 Task: Create a rule from the Recommended list, Task Added to this Project -> add SubTasks in the project BioTech with SubTasks Gather and Analyse Requirements , Design and Implement Solution , System Test and UAT , Release to Production / Go Live
Action: Mouse moved to (409, 393)
Screenshot: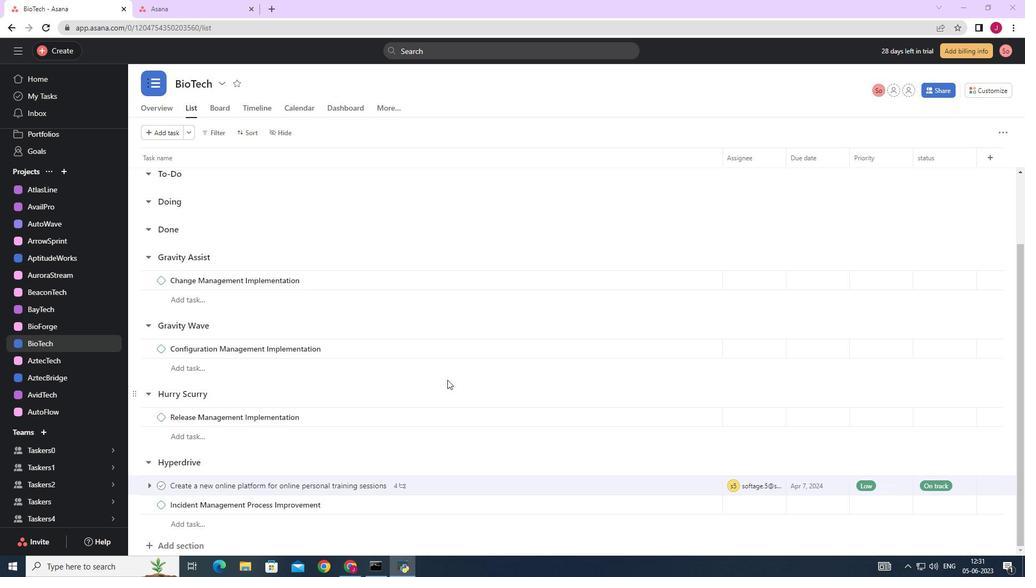 
Action: Mouse scrolled (409, 394) with delta (0, 0)
Screenshot: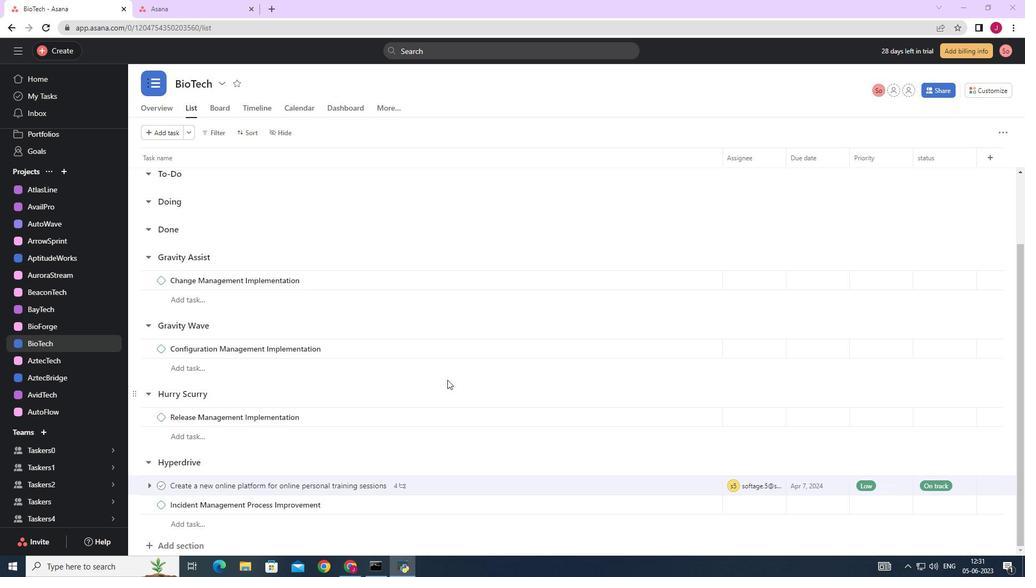 
Action: Mouse scrolled (409, 394) with delta (0, 0)
Screenshot: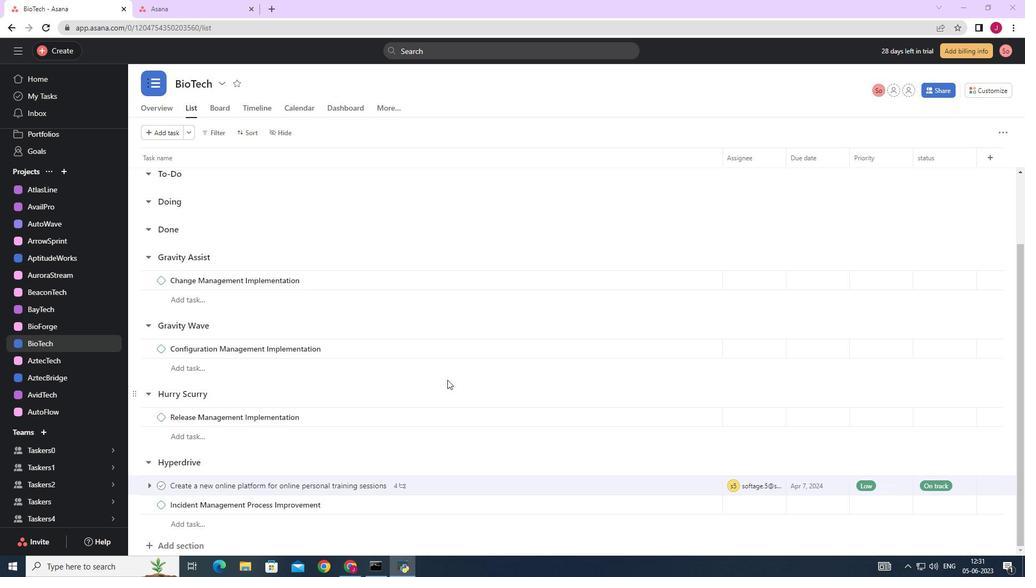 
Action: Mouse moved to (407, 394)
Screenshot: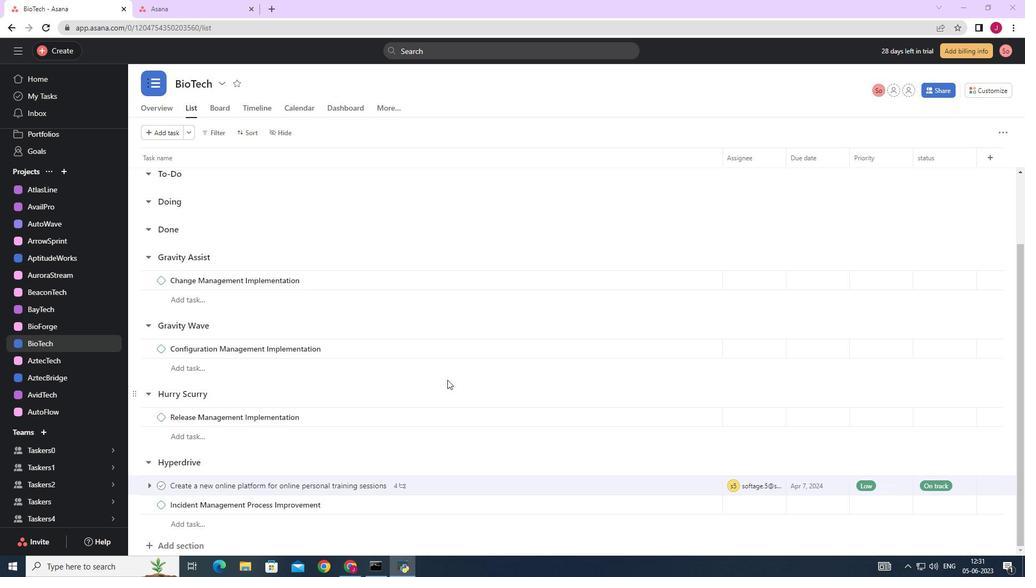 
Action: Mouse scrolled (407, 394) with delta (0, 0)
Screenshot: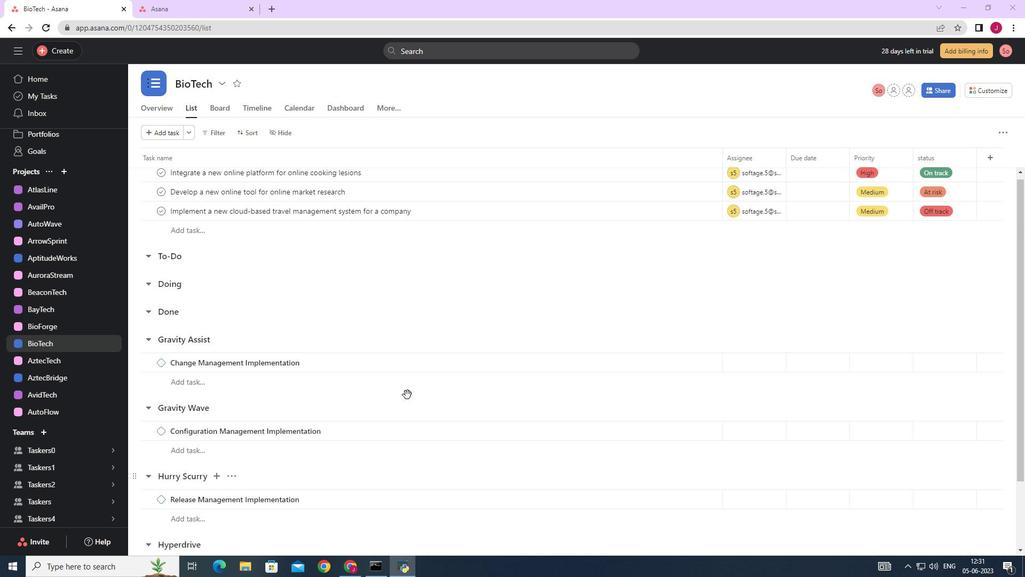 
Action: Mouse scrolled (407, 394) with delta (0, 0)
Screenshot: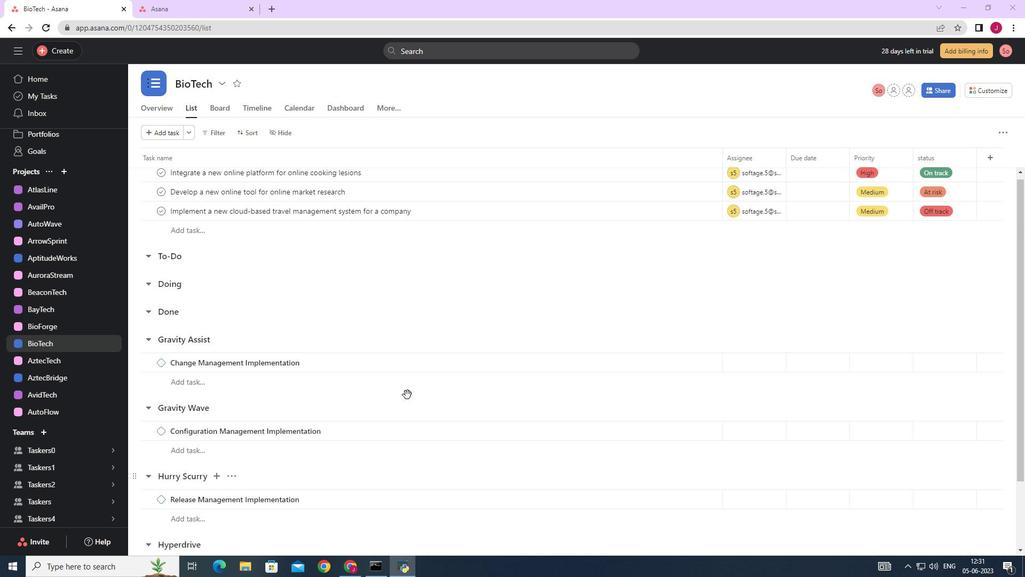 
Action: Mouse scrolled (407, 394) with delta (0, 0)
Screenshot: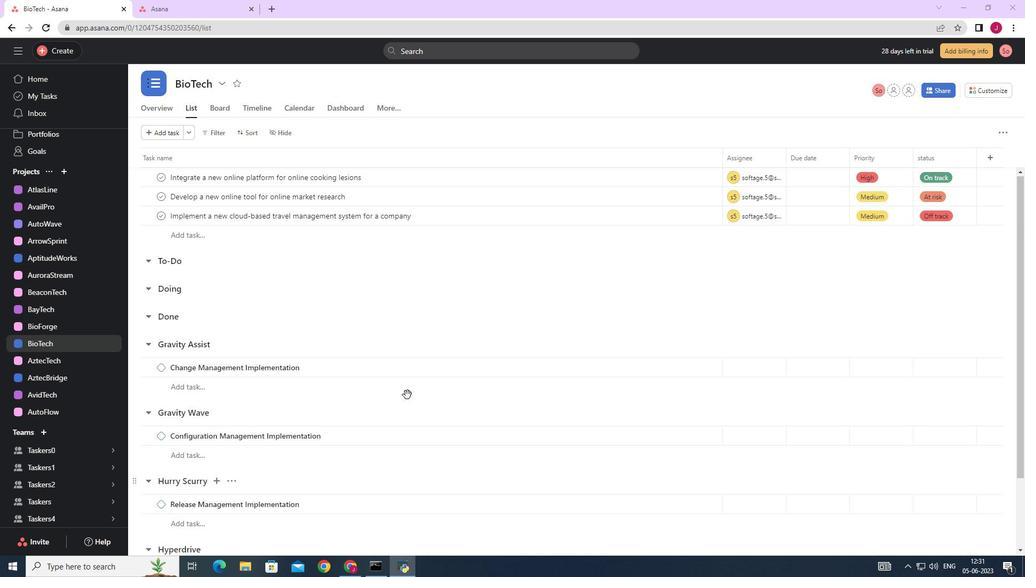 
Action: Mouse scrolled (407, 394) with delta (0, 0)
Screenshot: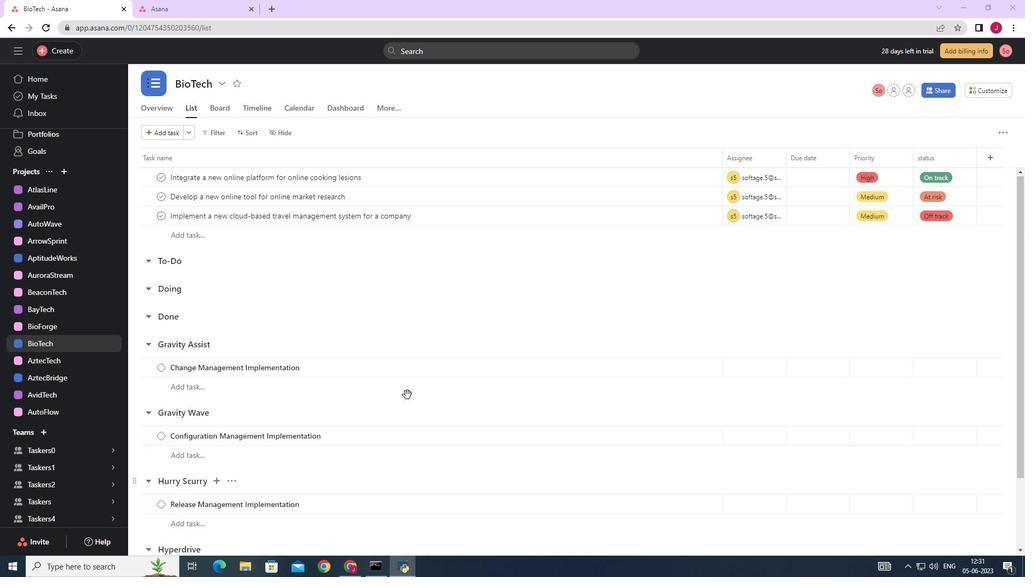 
Action: Mouse moved to (404, 395)
Screenshot: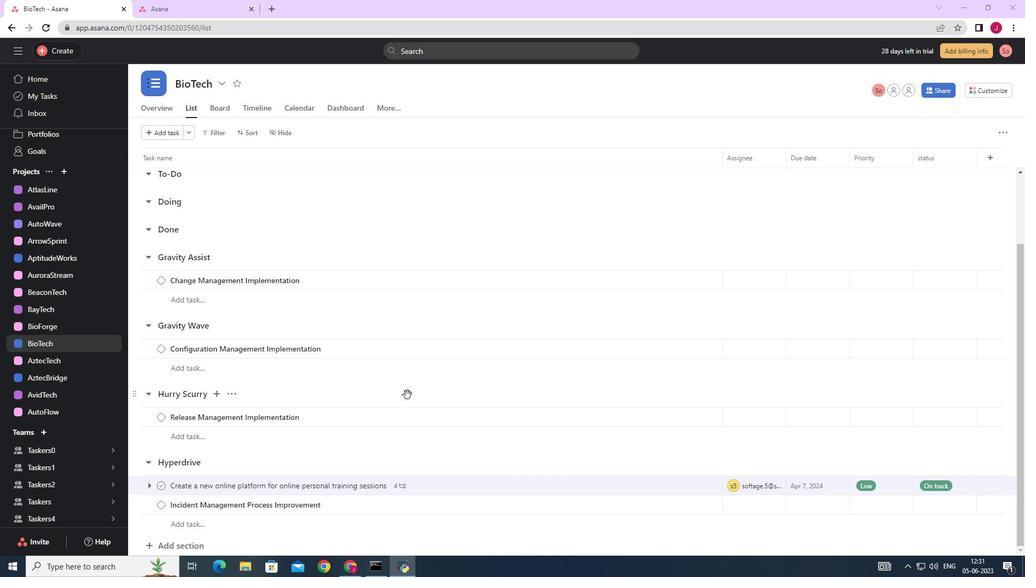 
Action: Mouse scrolled (404, 396) with delta (0, 0)
Screenshot: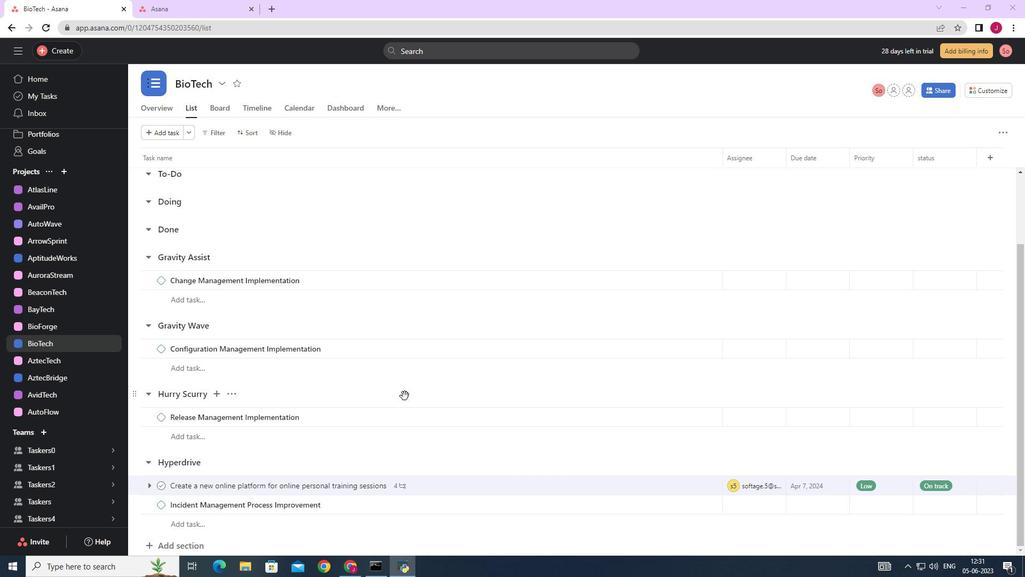 
Action: Mouse scrolled (404, 396) with delta (0, 0)
Screenshot: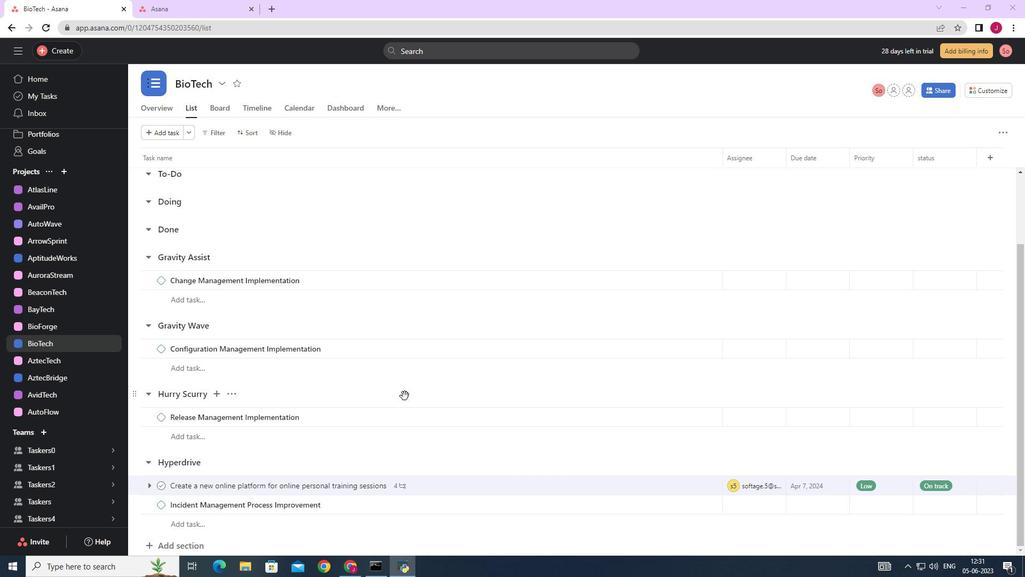 
Action: Mouse scrolled (404, 396) with delta (0, 0)
Screenshot: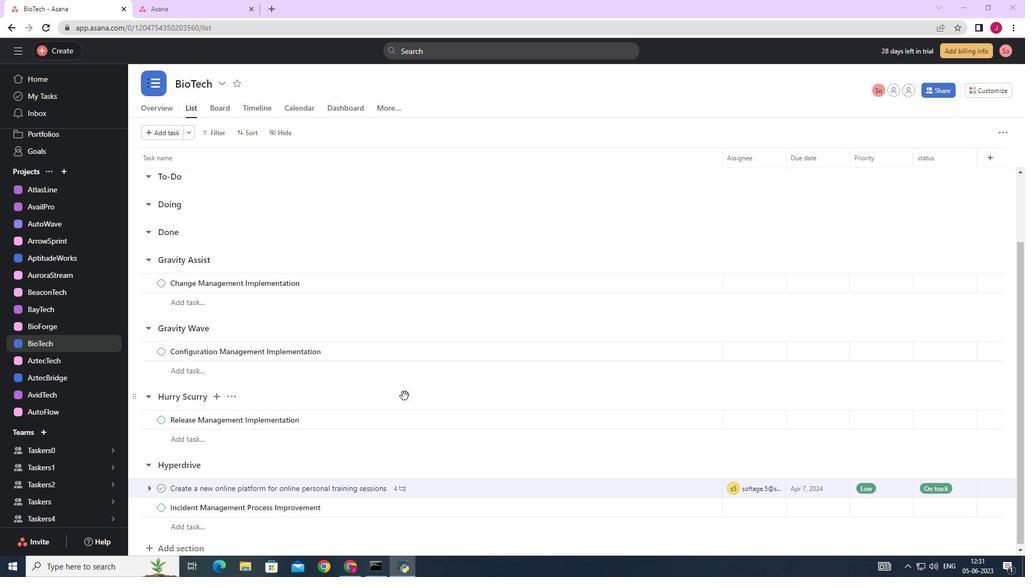 
Action: Mouse moved to (994, 91)
Screenshot: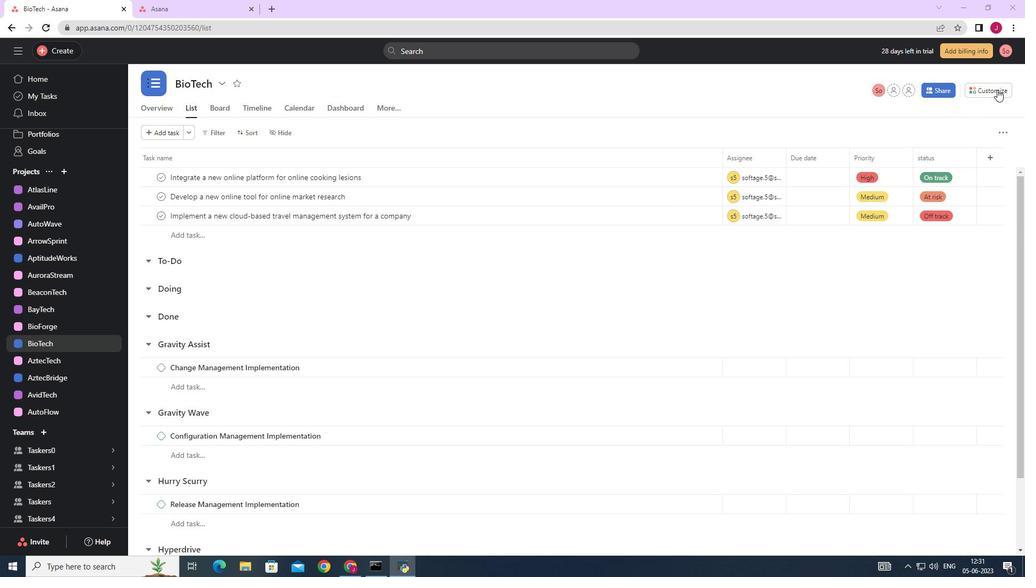 
Action: Mouse pressed left at (994, 91)
Screenshot: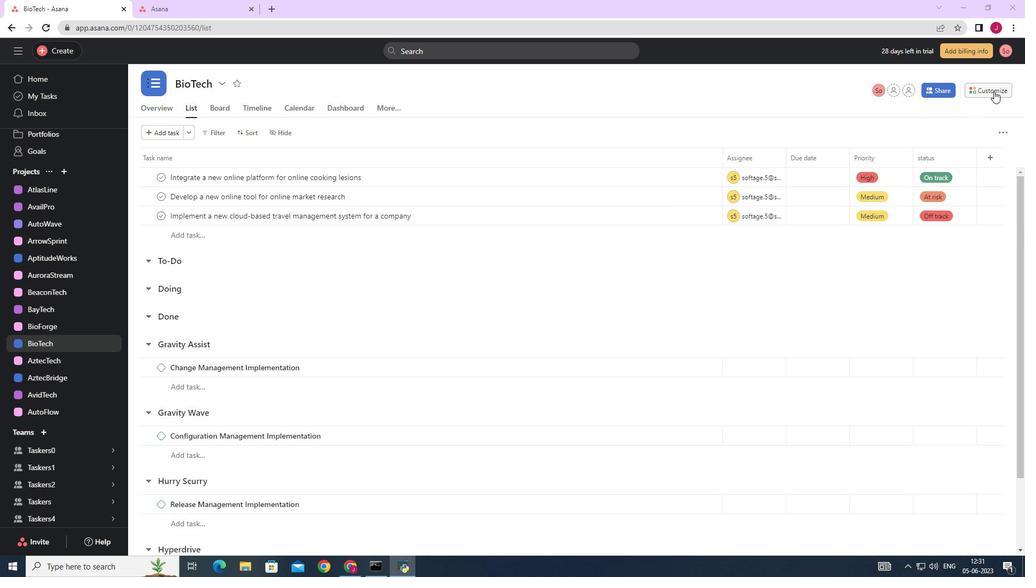 
Action: Mouse moved to (799, 234)
Screenshot: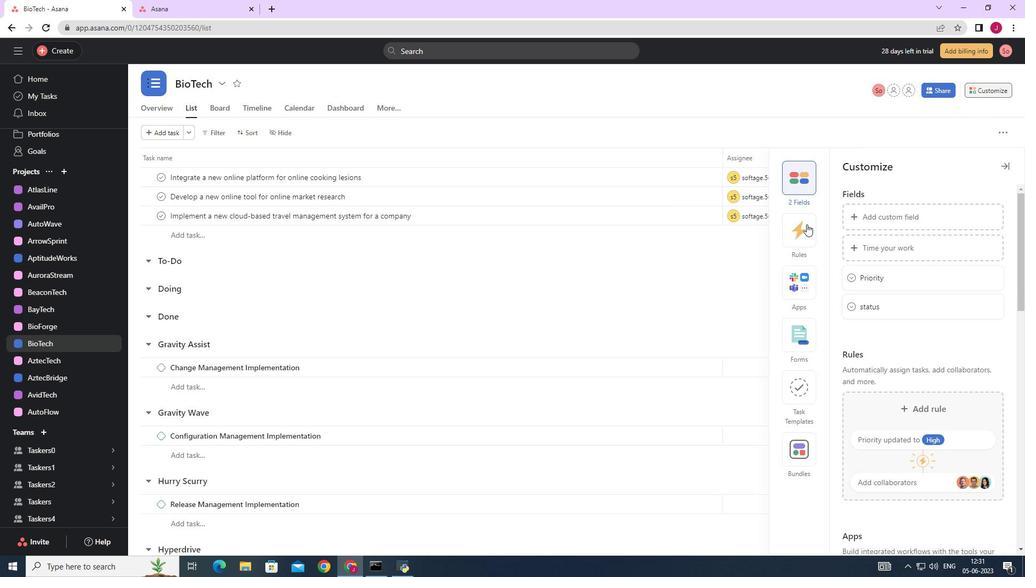 
Action: Mouse pressed left at (799, 234)
Screenshot: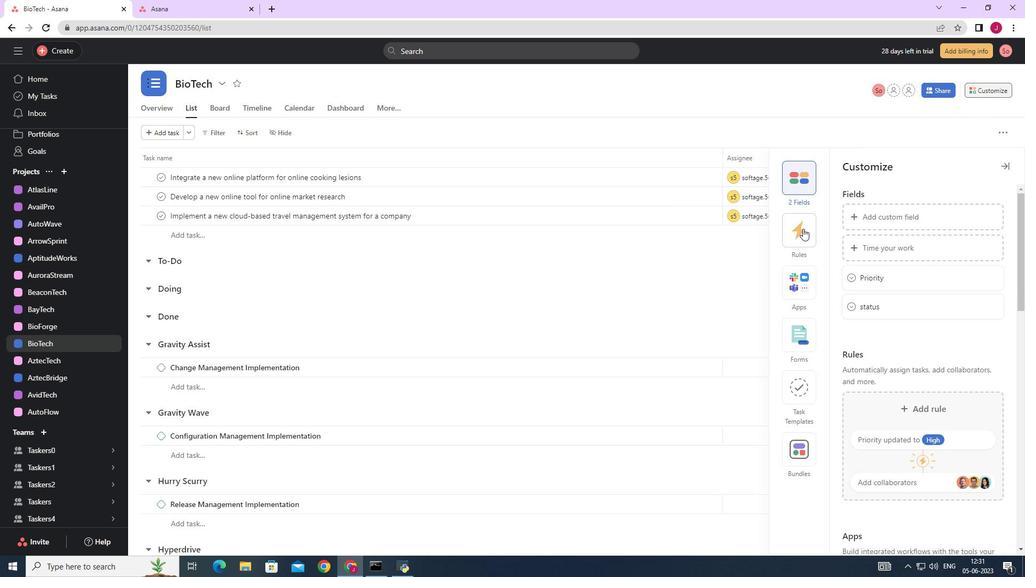 
Action: Mouse moved to (881, 243)
Screenshot: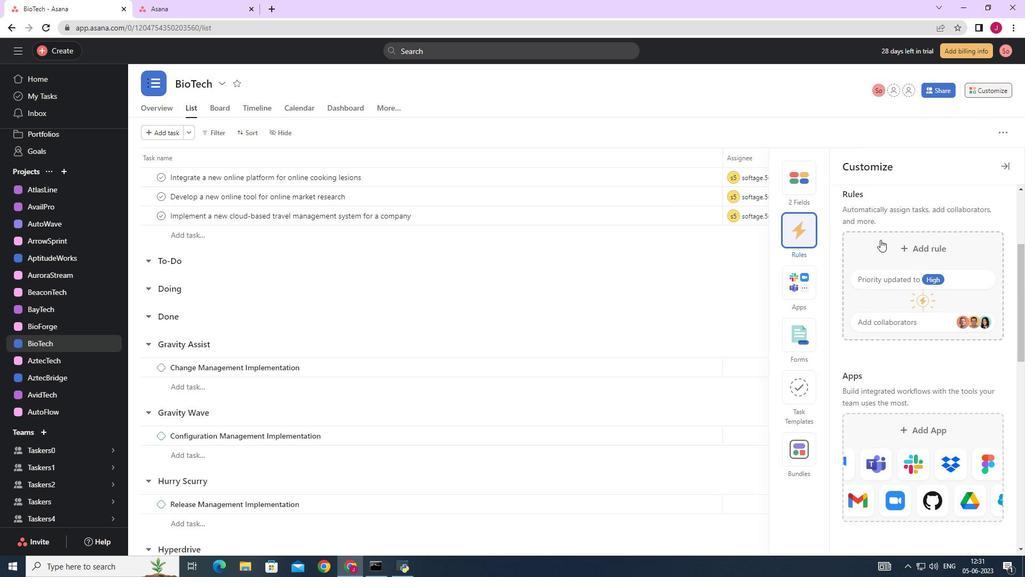 
Action: Mouse pressed left at (881, 243)
Screenshot: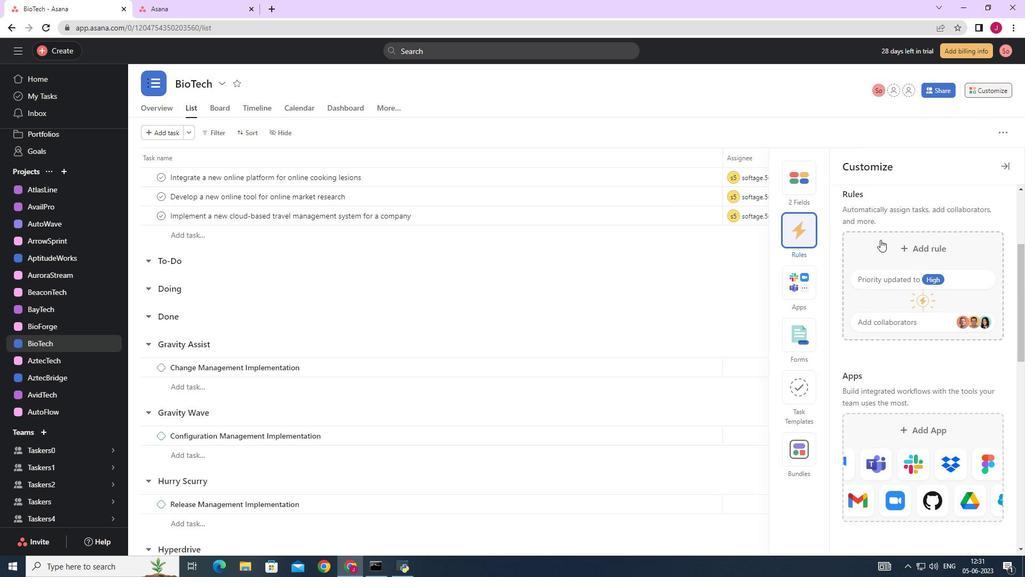
Action: Mouse moved to (360, 165)
Screenshot: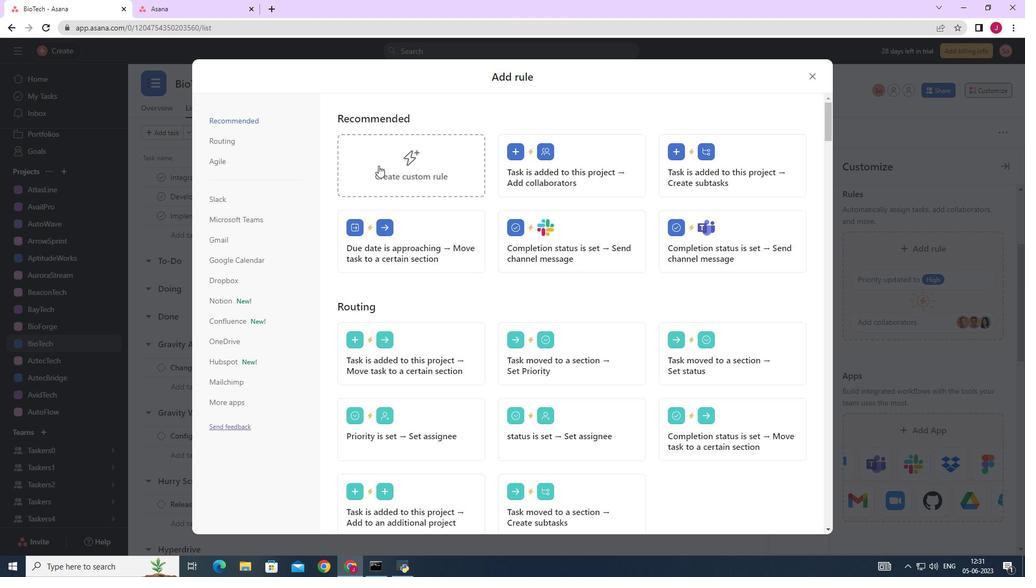 
Action: Mouse pressed left at (360, 165)
Screenshot: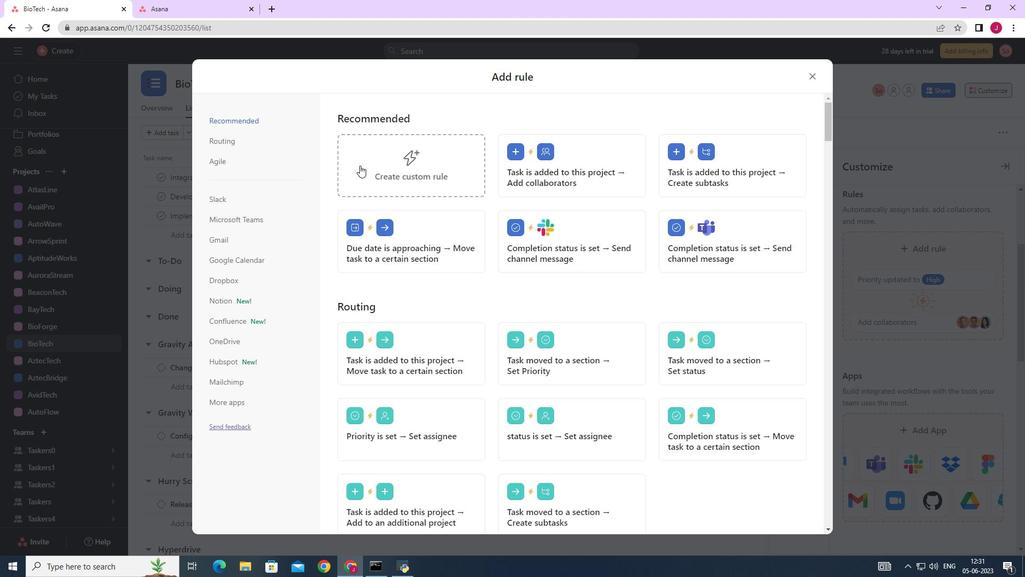 
Action: Mouse moved to (521, 281)
Screenshot: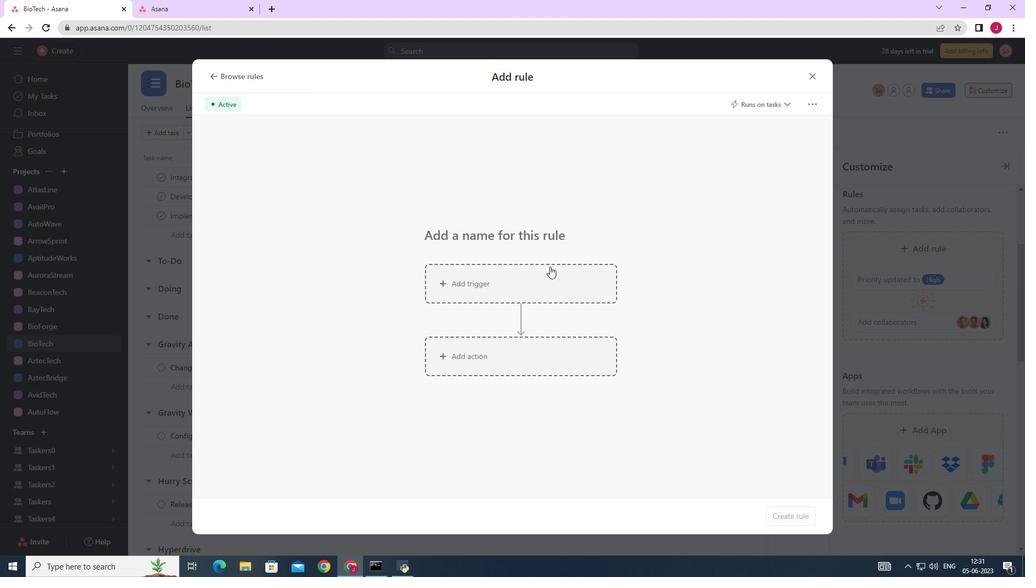 
Action: Mouse pressed left at (521, 281)
Screenshot: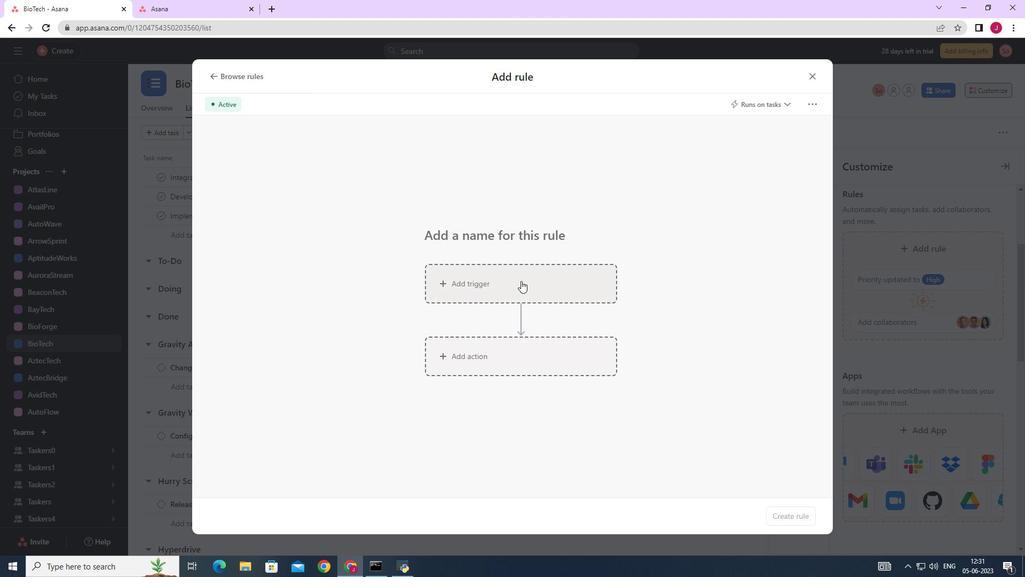 
Action: Mouse moved to (438, 365)
Screenshot: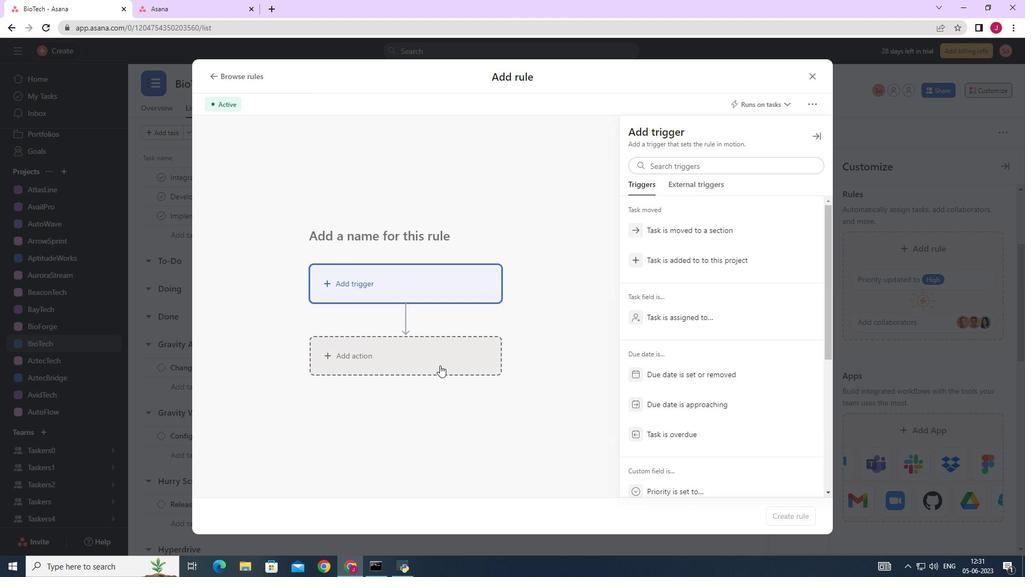 
Action: Mouse pressed left at (438, 365)
Screenshot: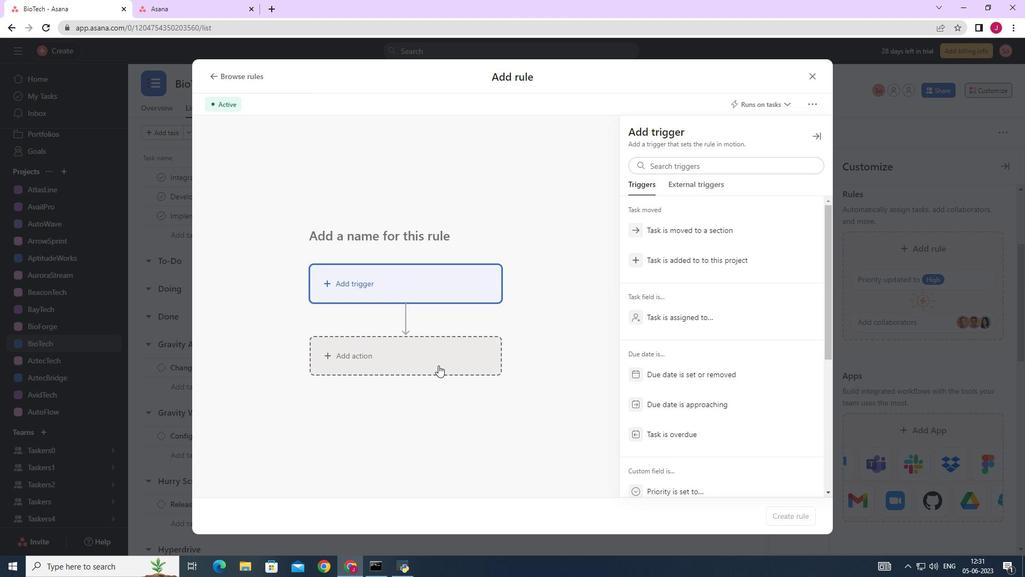 
Action: Mouse moved to (669, 307)
Screenshot: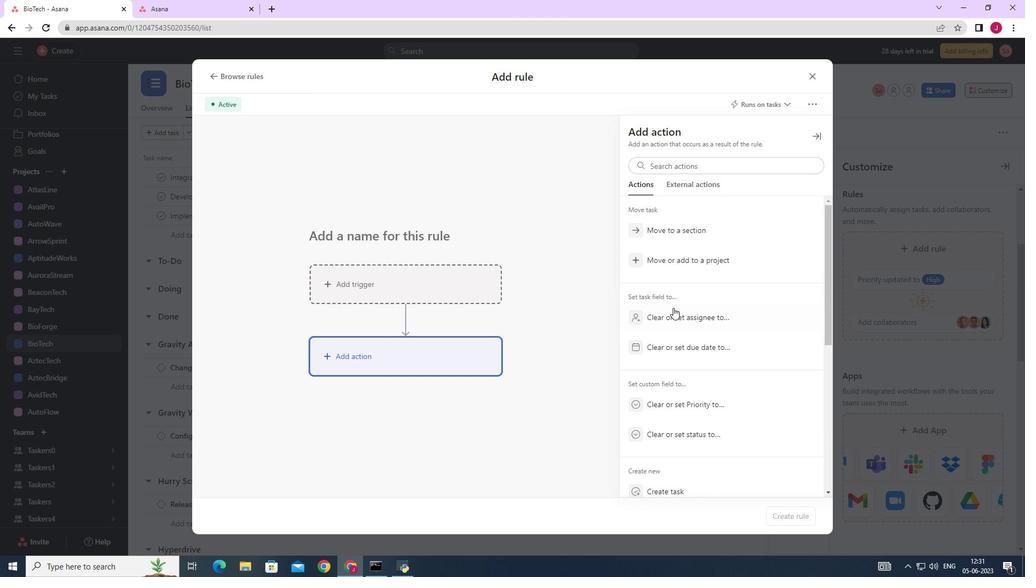 
Action: Mouse scrolled (669, 307) with delta (0, 0)
Screenshot: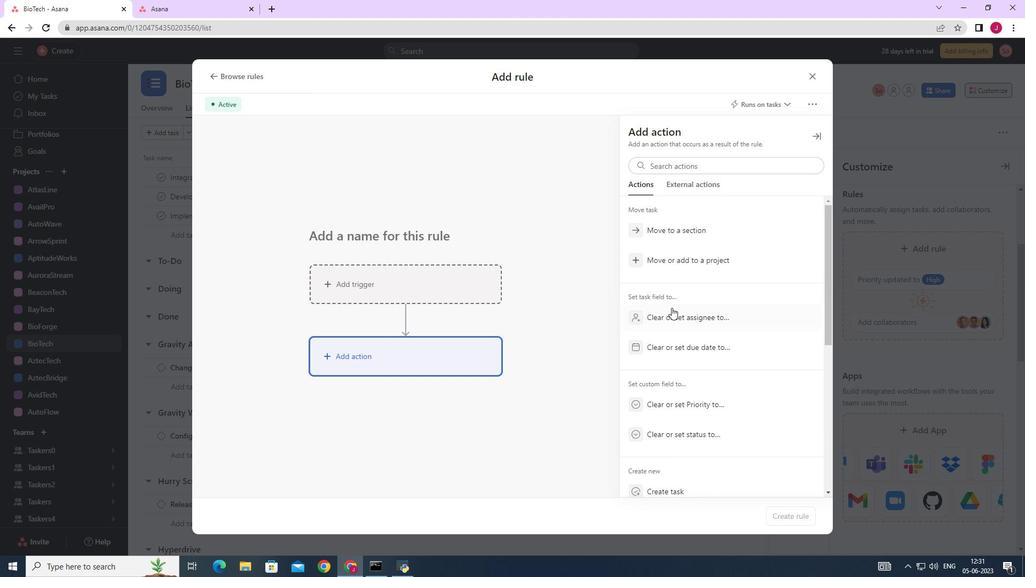 
Action: Mouse moved to (668, 307)
Screenshot: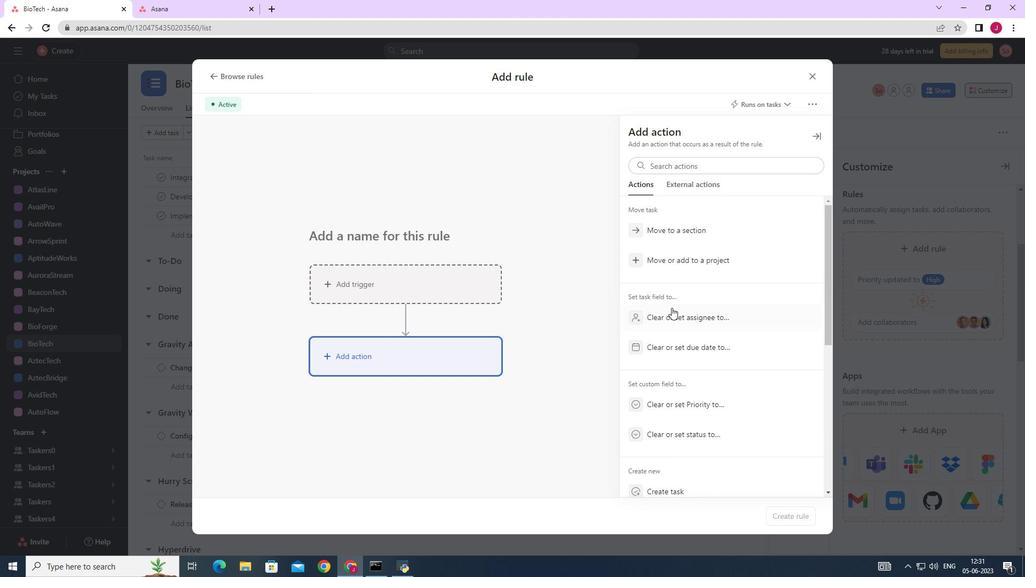 
Action: Mouse scrolled (668, 307) with delta (0, 0)
Screenshot: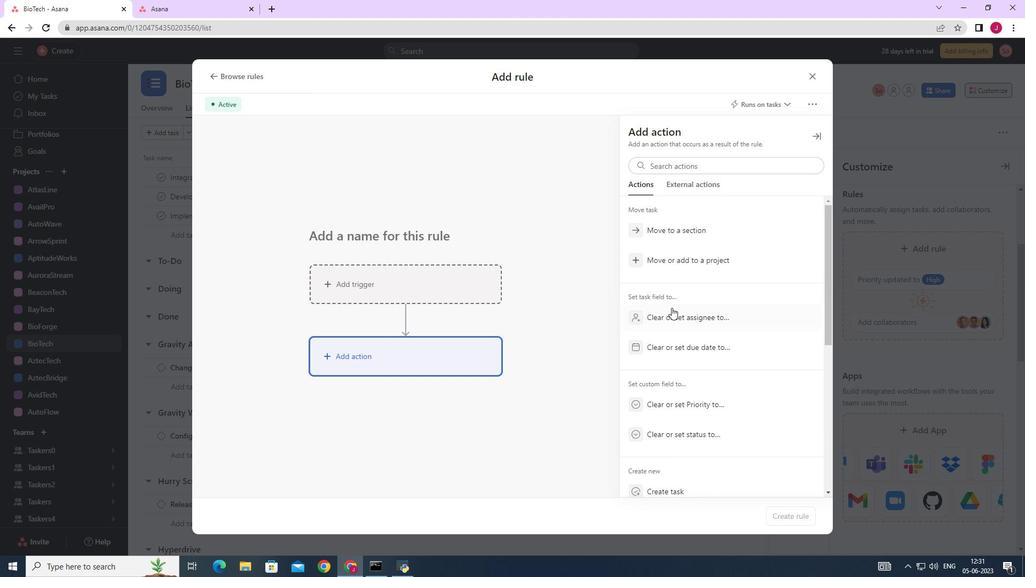 
Action: Mouse scrolled (668, 307) with delta (0, 0)
Screenshot: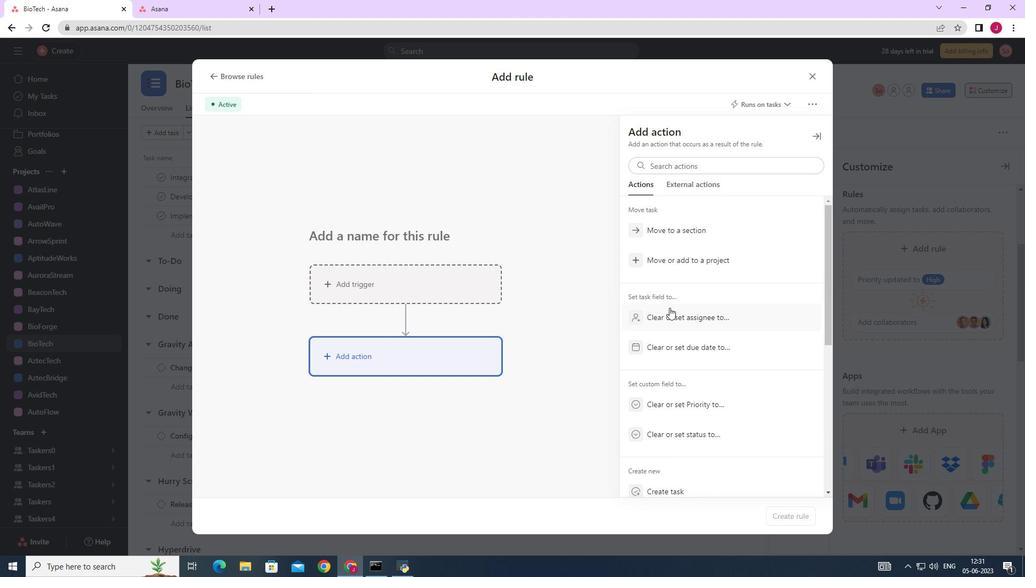 
Action: Mouse scrolled (668, 307) with delta (0, 0)
Screenshot: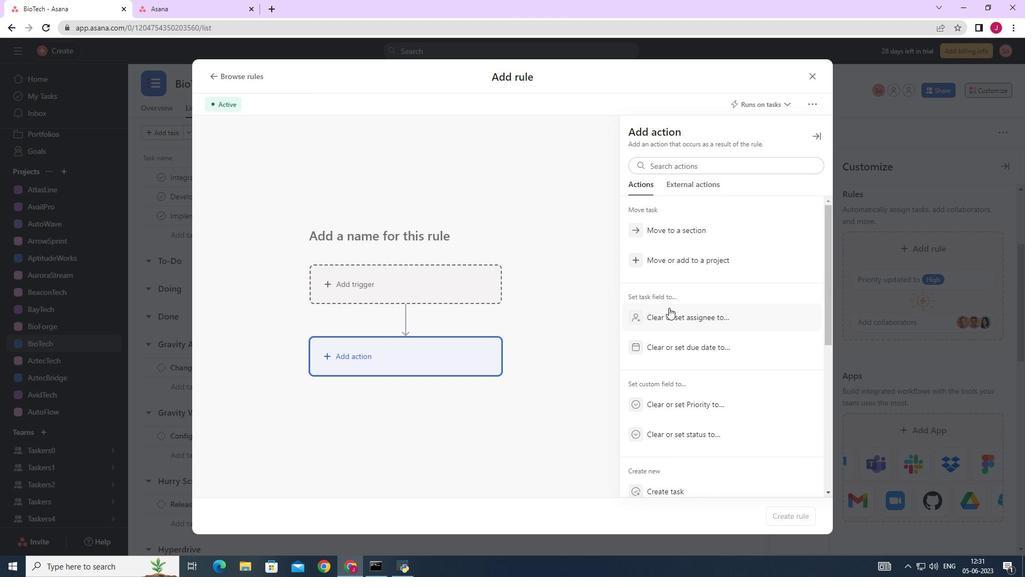 
Action: Mouse moved to (668, 307)
Screenshot: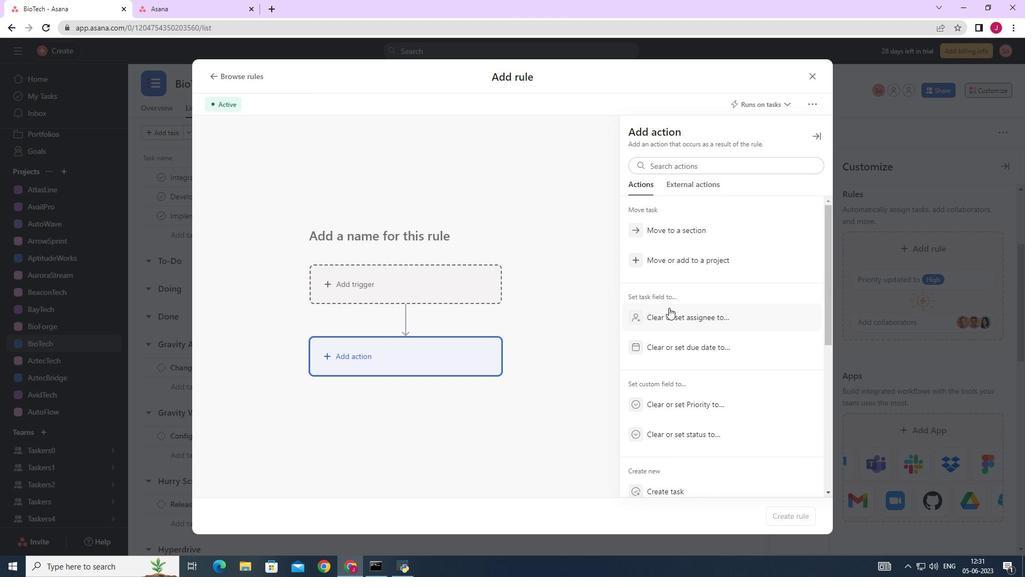 
Action: Mouse scrolled (668, 307) with delta (0, 0)
Screenshot: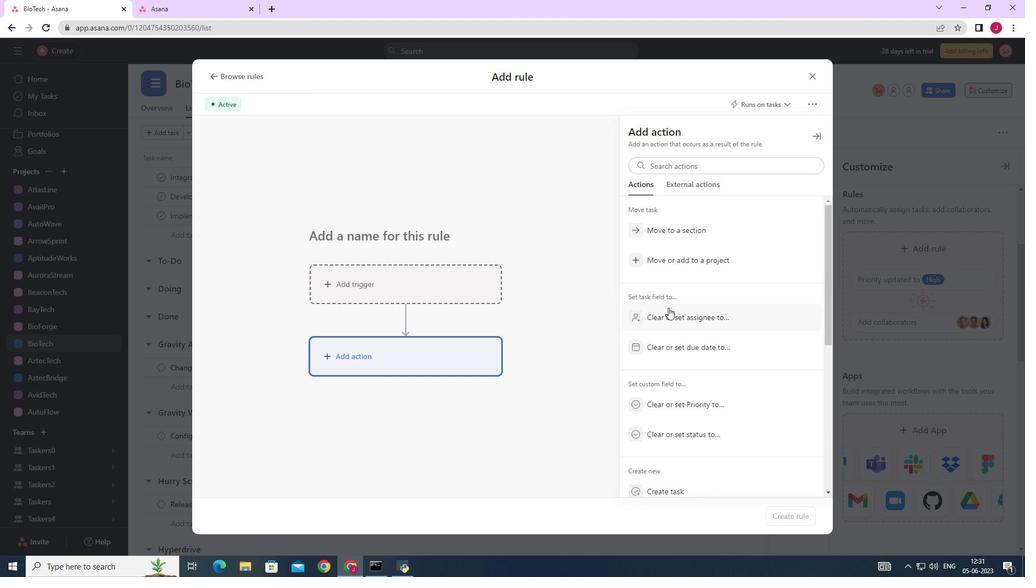 
Action: Mouse moved to (665, 255)
Screenshot: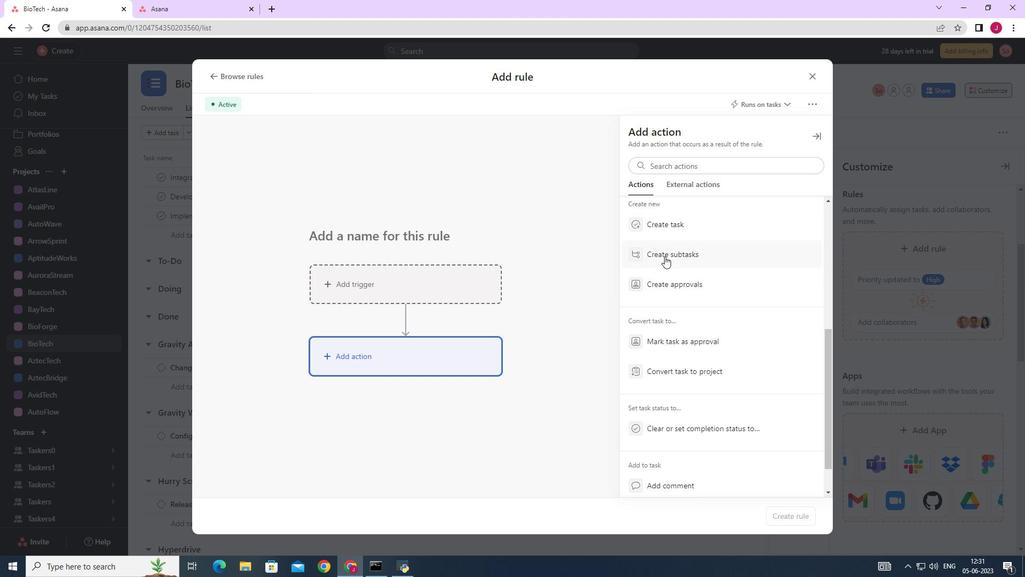 
Action: Mouse pressed left at (665, 255)
Screenshot: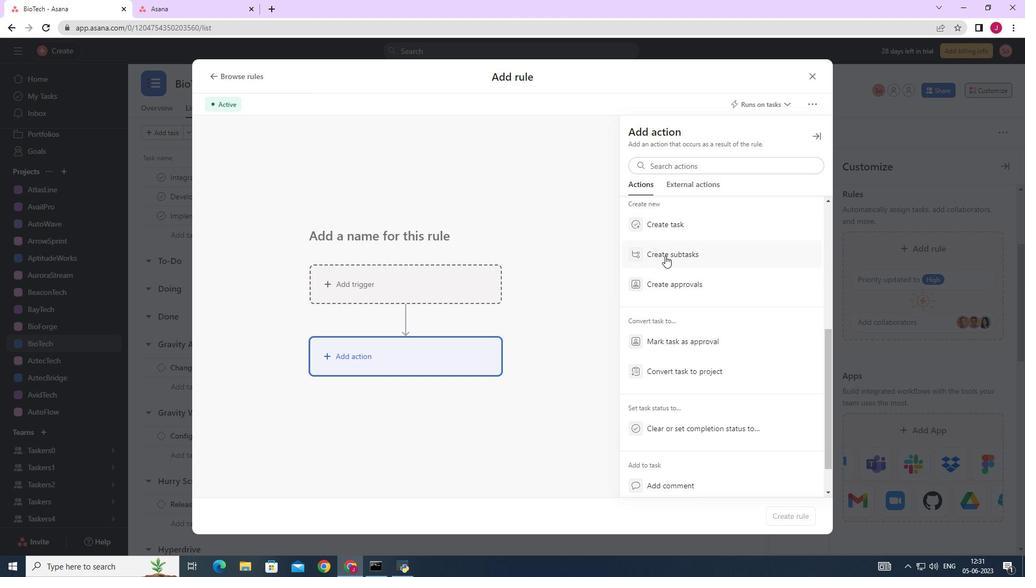 
Action: Mouse moved to (663, 168)
Screenshot: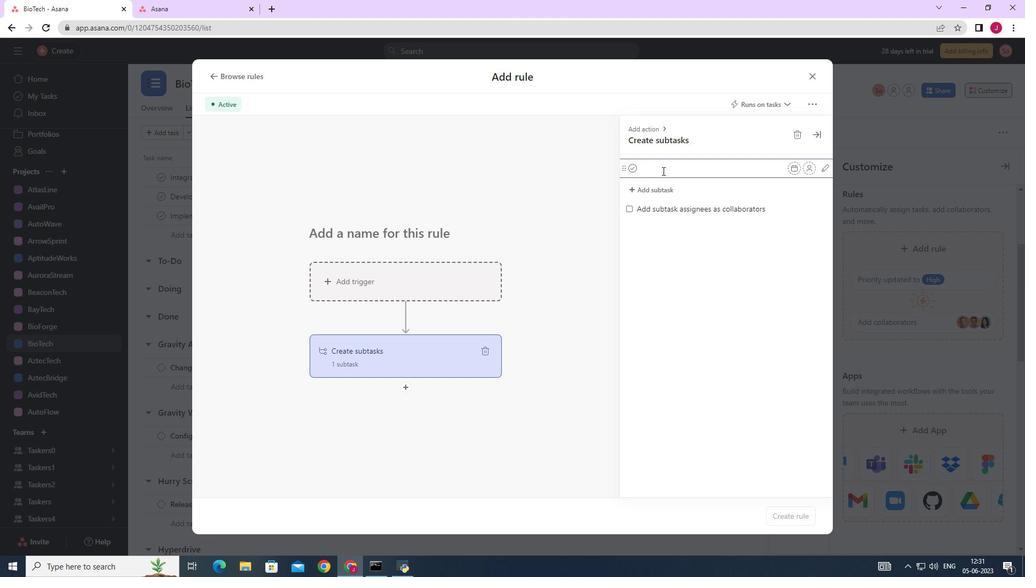 
Action: Key pressed <Key.caps_lock>G<Key.caps_lock>ather<Key.space>and<Key.space><Key.caps_lock>A<Key.caps_lock>nalyse<Key.space><Key.caps_lock>R<Key.caps_lock>equirements<Key.space><Key.enter><Key.caps_lock>D<Key.caps_lock>esign<Key.space>and<Key.space><Key.caps_lock>I<Key.caps_lock>mplement<Key.space><Key.caps_lock>S<Key.caps_lock>olution<Key.enter><Key.caps_lock>S<Key.caps_lock>ystem<Key.space>and<Key.space><Key.backspace><Key.backspace><Key.backspace><Key.backspace><Key.caps_lock>T<Key.caps_lock>est<Key.space>and<Key.space><Key.caps_lock>UAT<Key.enter><Key.caps_lock><Key.caps_lock>R<Key.caps_lock>elease<Key.space>to<Key.space>production<Key.space>/<Key.space><Key.caps_lock>G<Key.caps_lock>o<Key.space><Key.caps_lock>L<Key.caps_lock>ive<Key.enter>
Screenshot: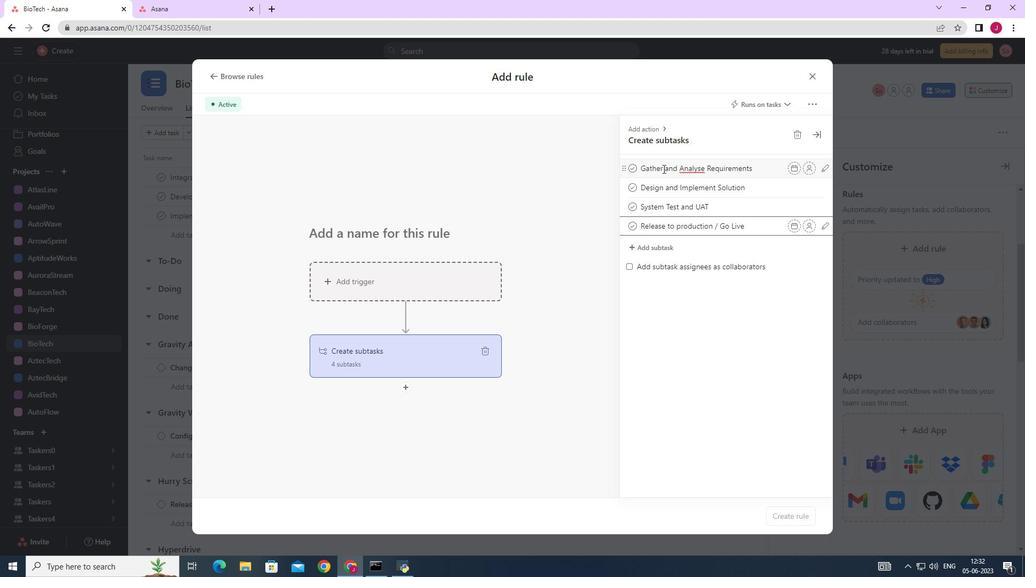 
